 Task: Create a due date automation trigger when advanced on, on the tuesday of the week before a card is due add dates not due today at 11:00 AM.
Action: Mouse moved to (883, 258)
Screenshot: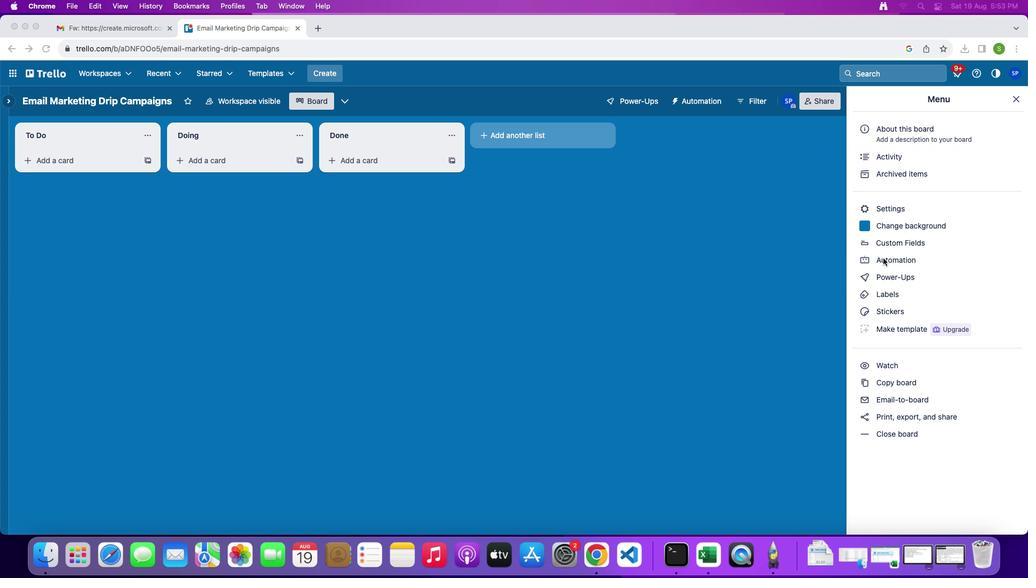
Action: Mouse pressed left at (883, 258)
Screenshot: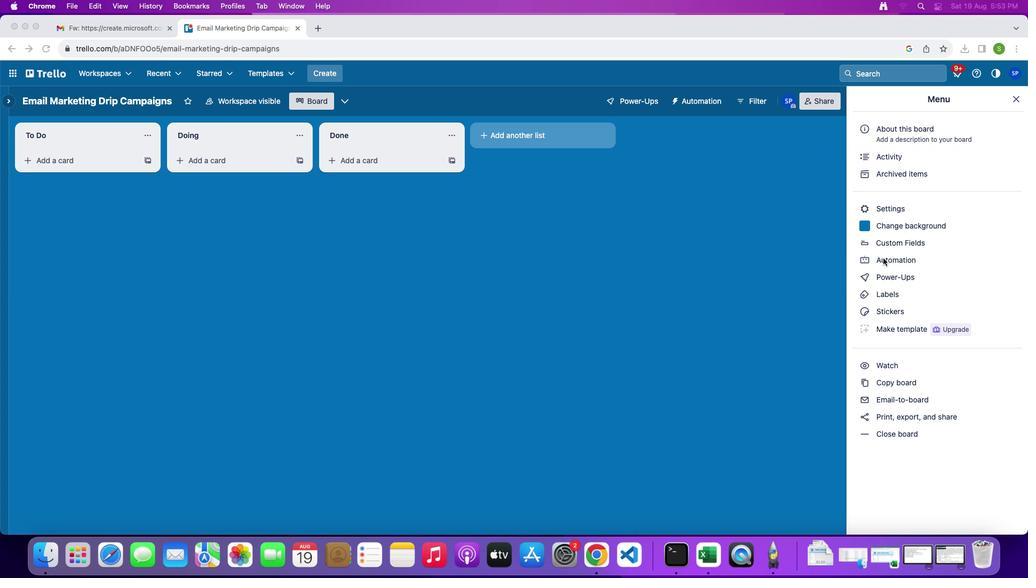 
Action: Mouse pressed left at (883, 258)
Screenshot: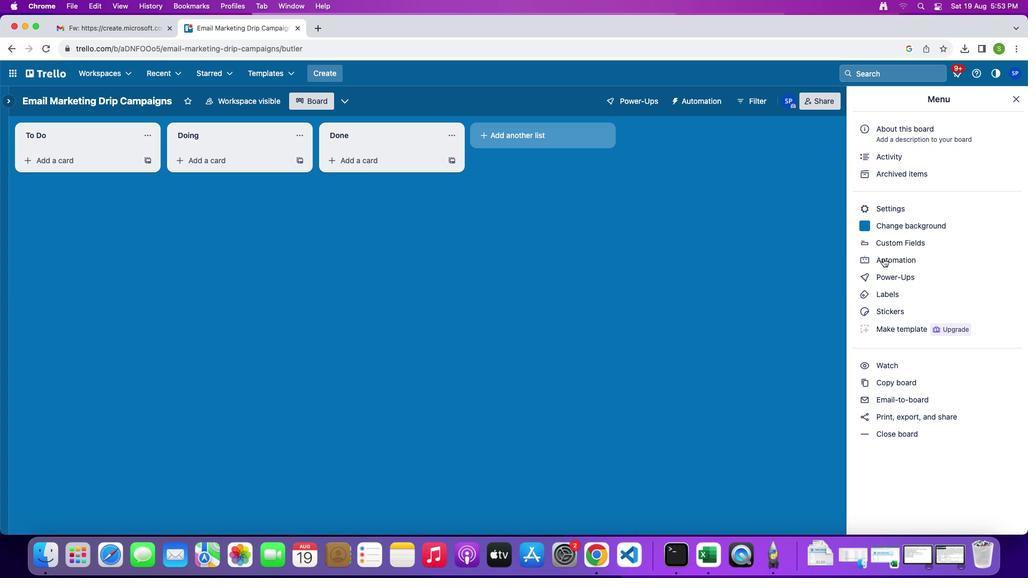 
Action: Mouse moved to (74, 238)
Screenshot: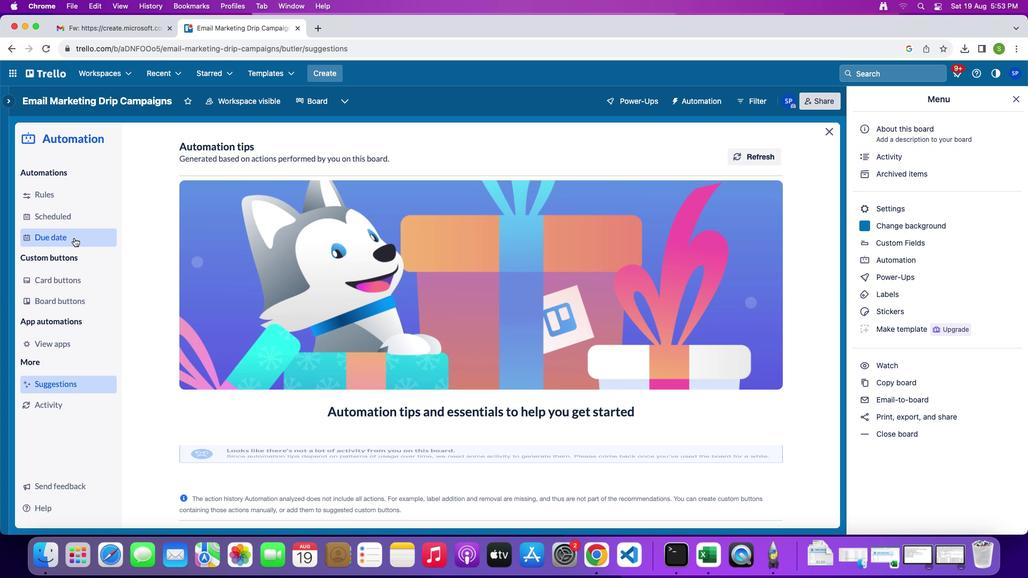 
Action: Mouse pressed left at (74, 238)
Screenshot: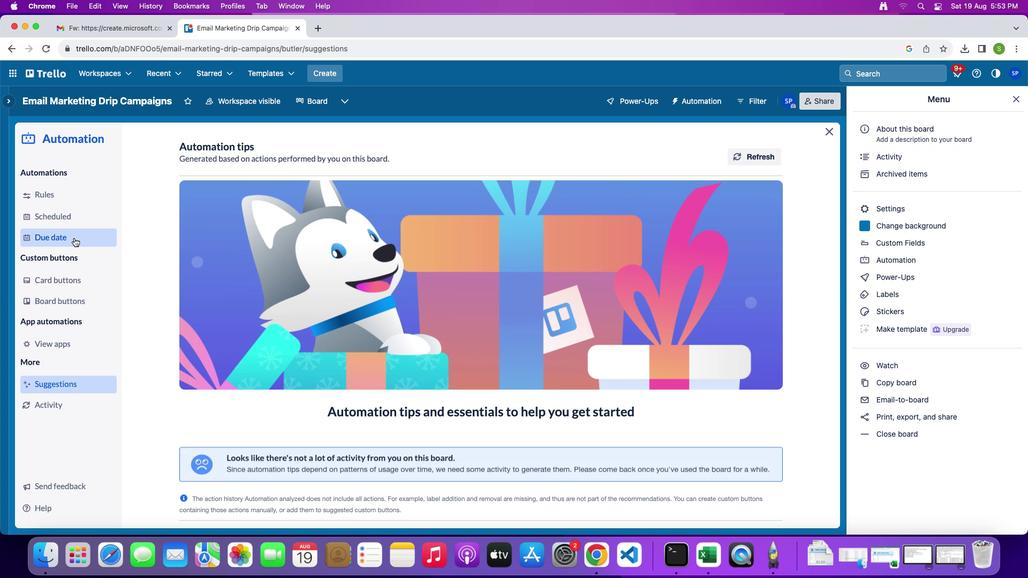 
Action: Mouse moved to (715, 149)
Screenshot: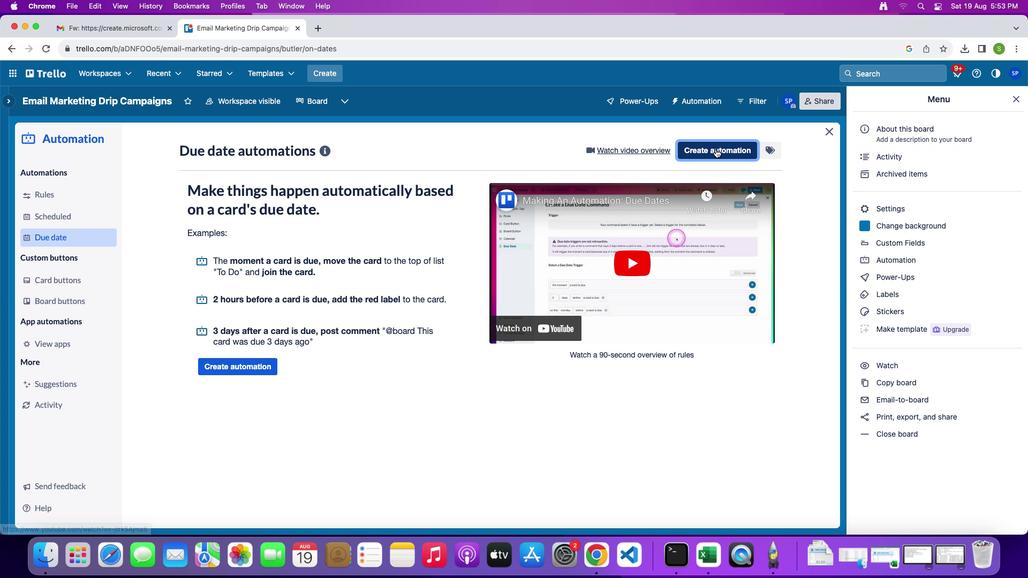 
Action: Mouse pressed left at (715, 149)
Screenshot: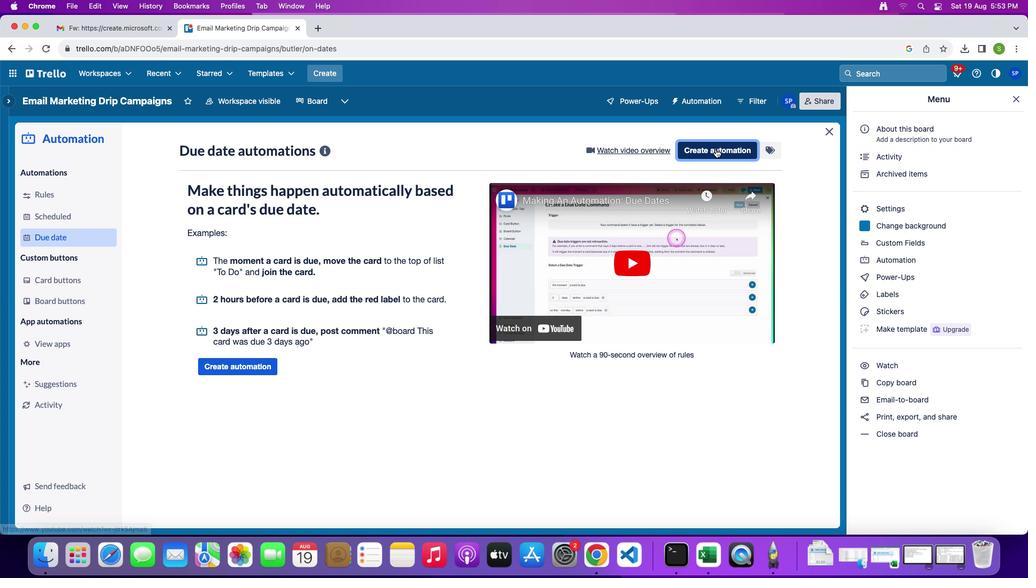 
Action: Mouse moved to (345, 252)
Screenshot: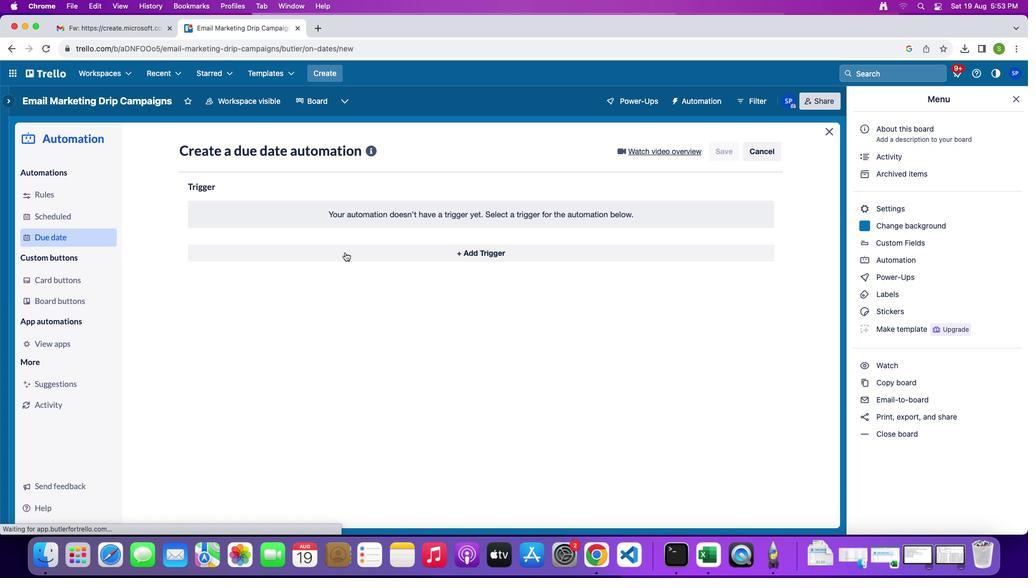 
Action: Mouse pressed left at (345, 252)
Screenshot: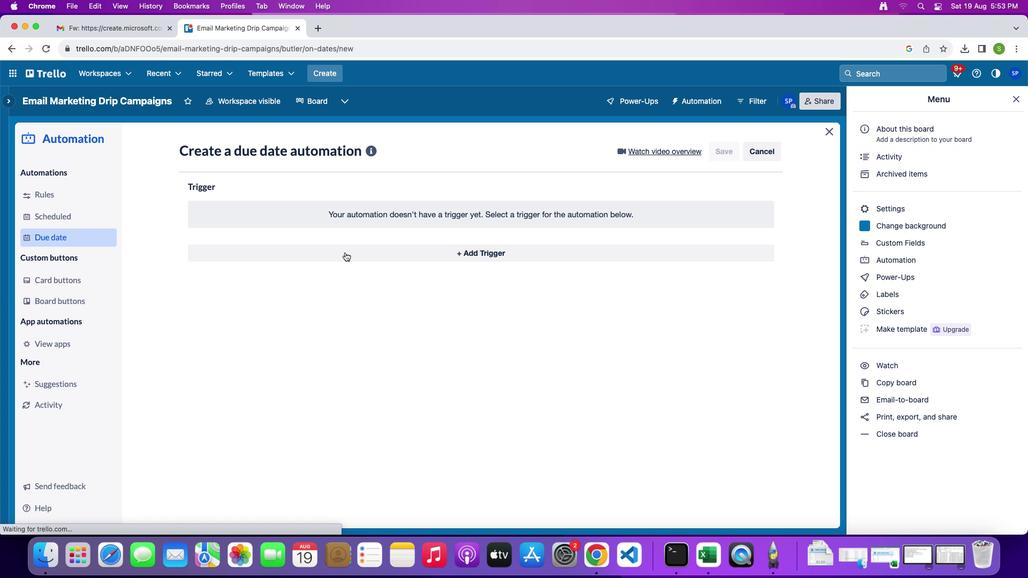 
Action: Mouse moved to (245, 454)
Screenshot: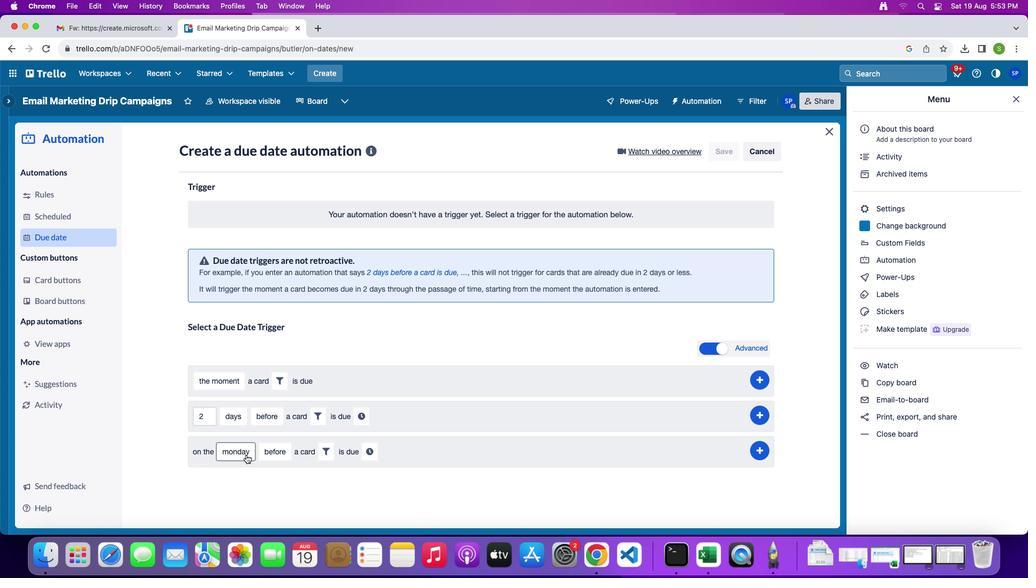 
Action: Mouse pressed left at (245, 454)
Screenshot: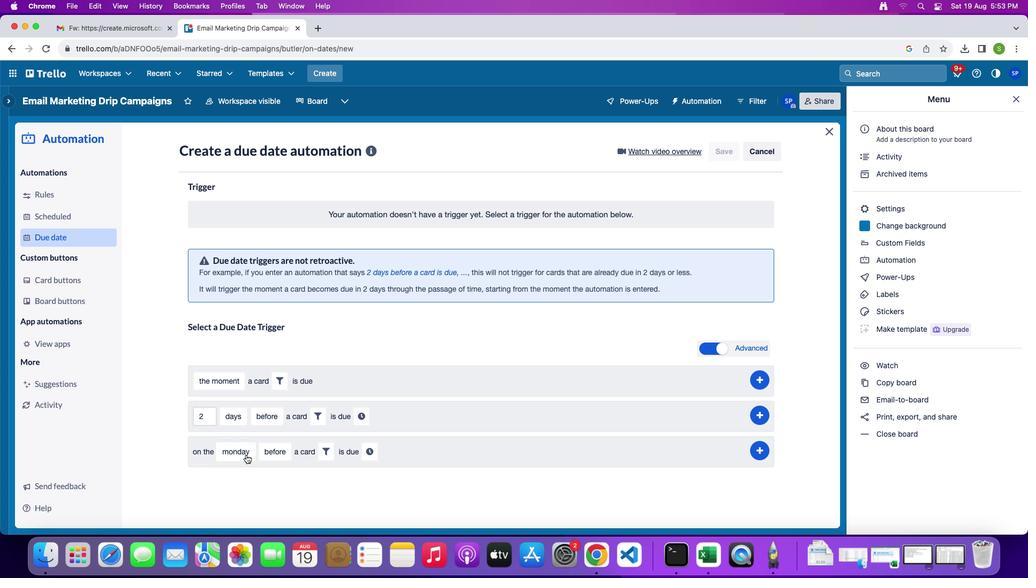 
Action: Mouse moved to (255, 321)
Screenshot: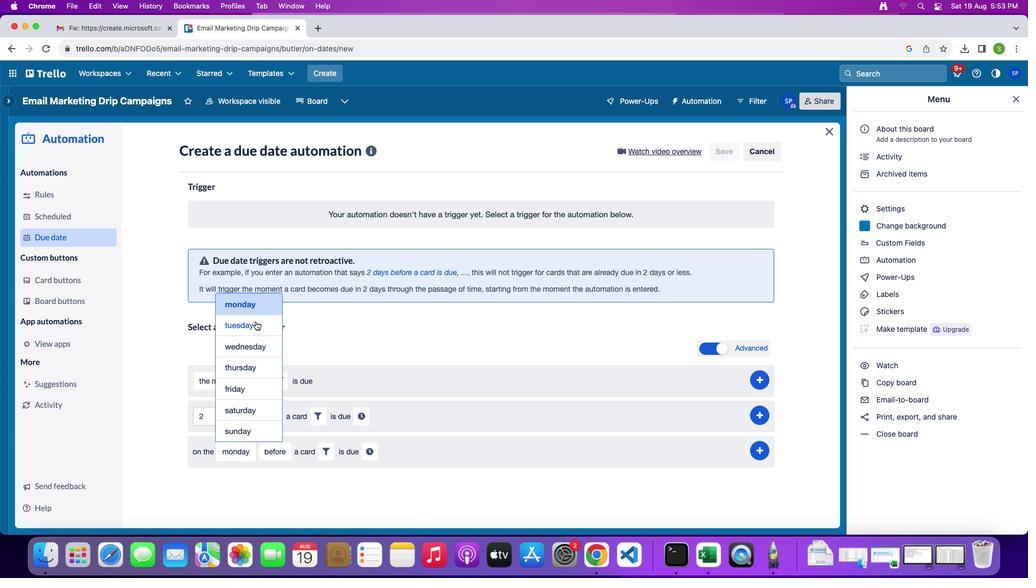 
Action: Mouse pressed left at (255, 321)
Screenshot: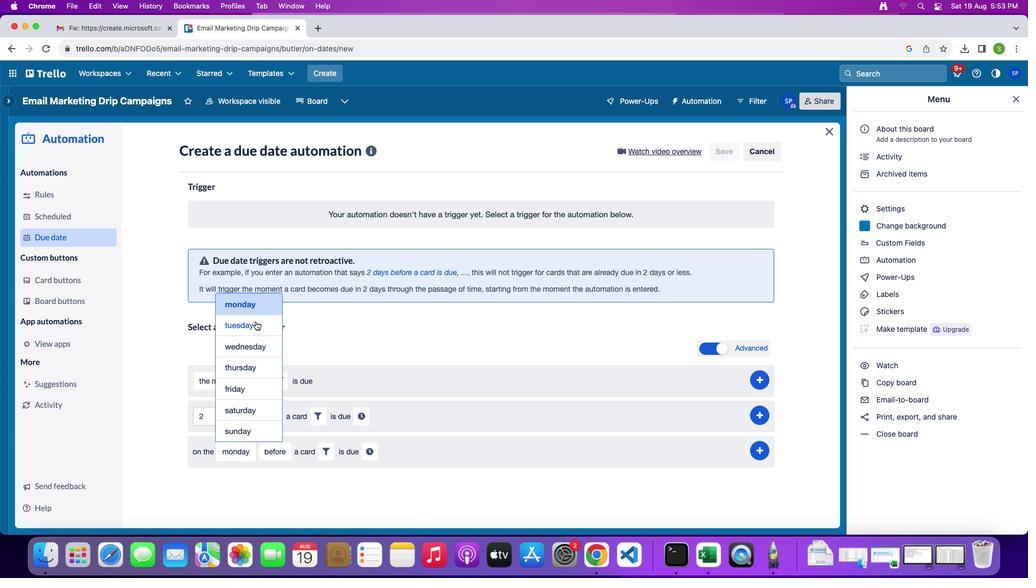 
Action: Mouse moved to (275, 443)
Screenshot: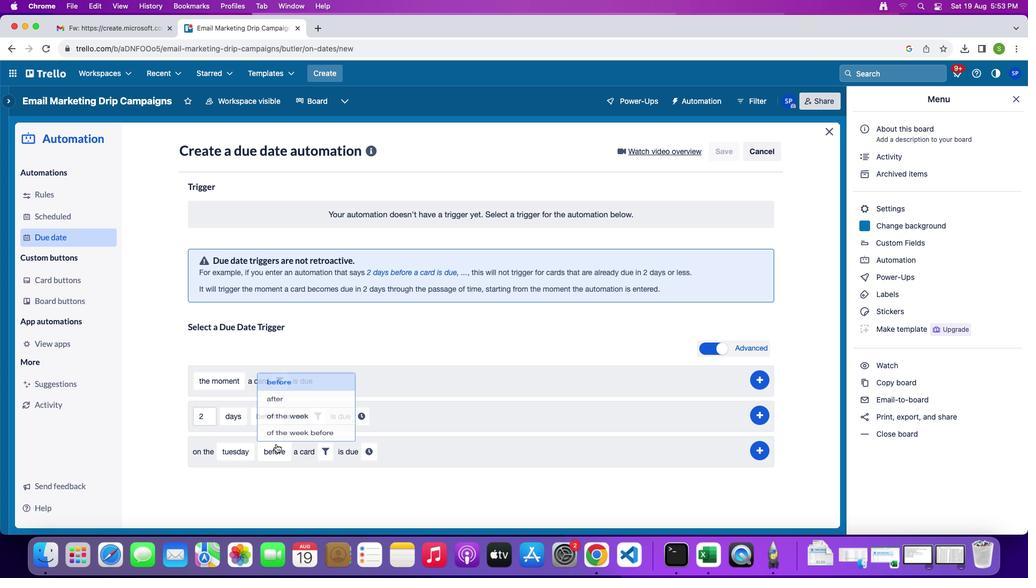 
Action: Mouse pressed left at (275, 443)
Screenshot: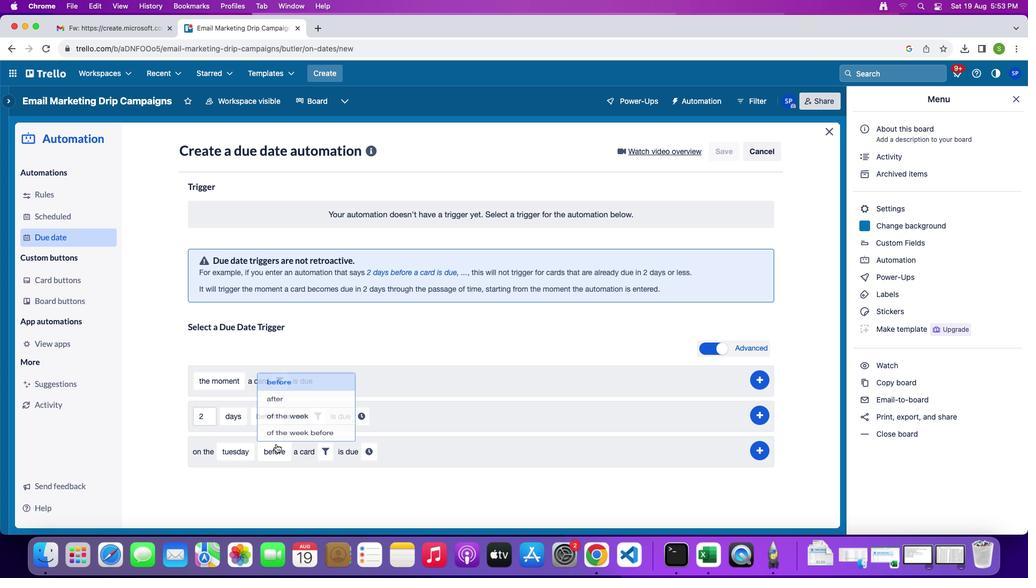
Action: Mouse moved to (283, 428)
Screenshot: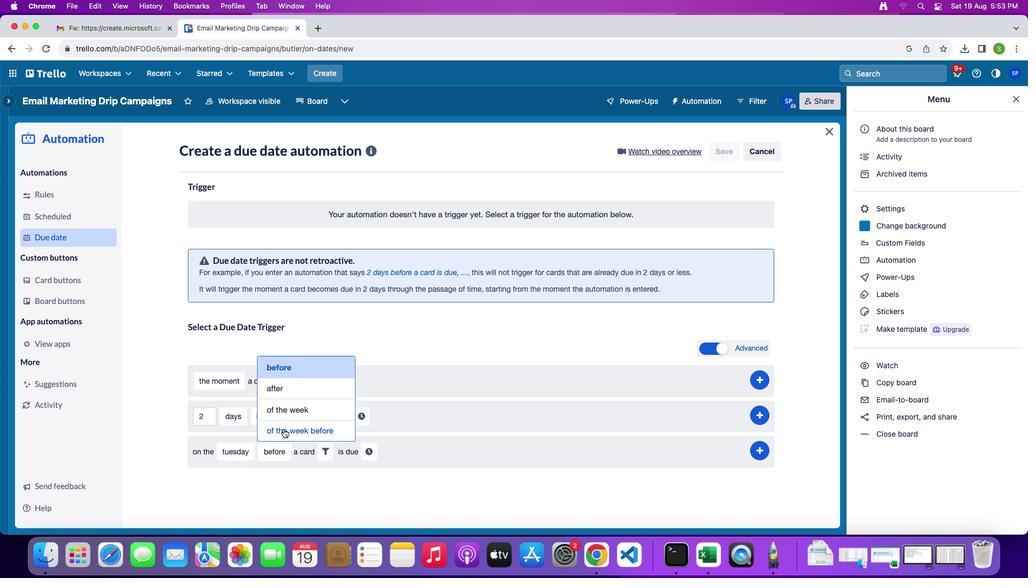 
Action: Mouse pressed left at (283, 428)
Screenshot: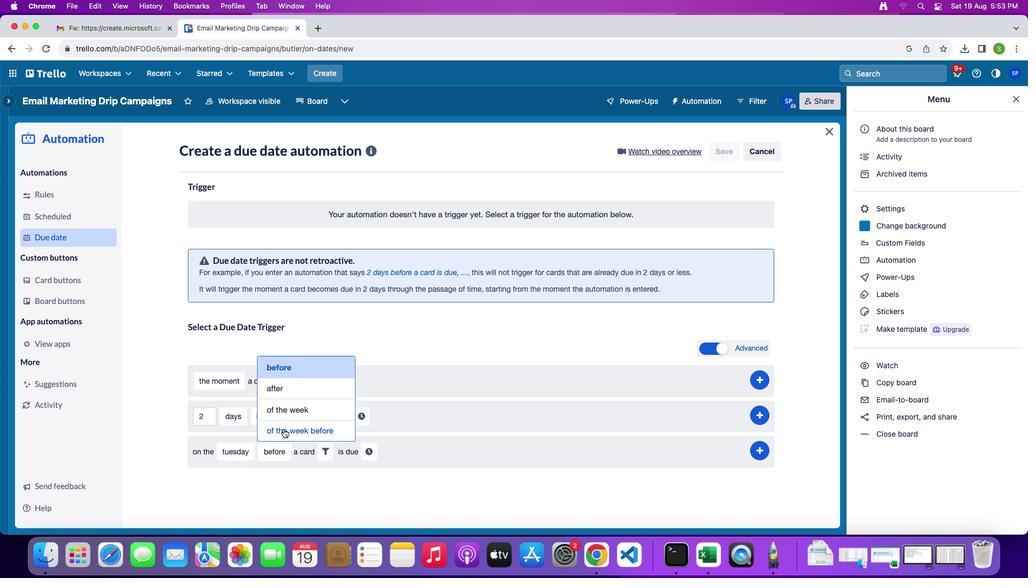 
Action: Mouse moved to (359, 451)
Screenshot: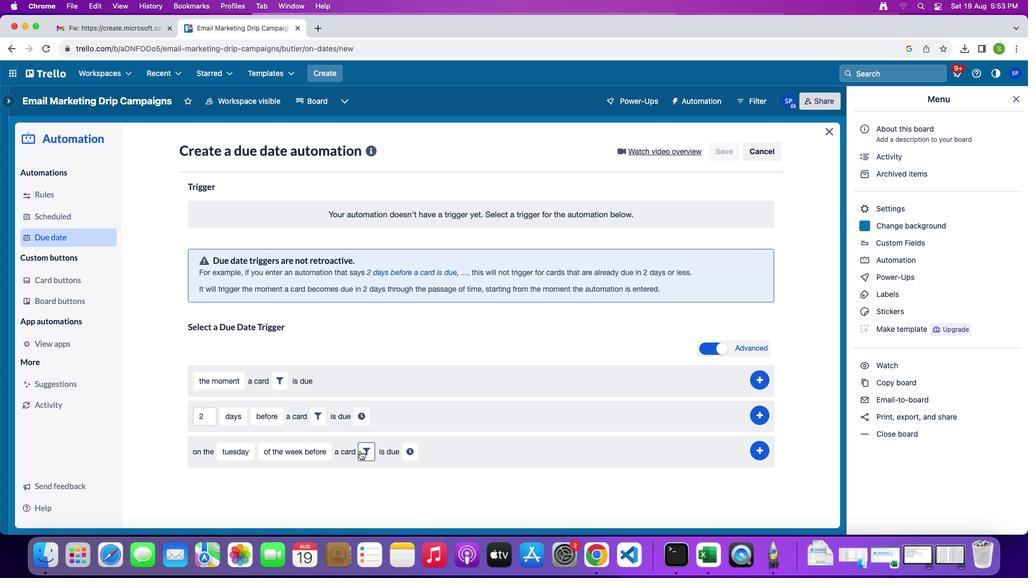 
Action: Mouse pressed left at (359, 451)
Screenshot: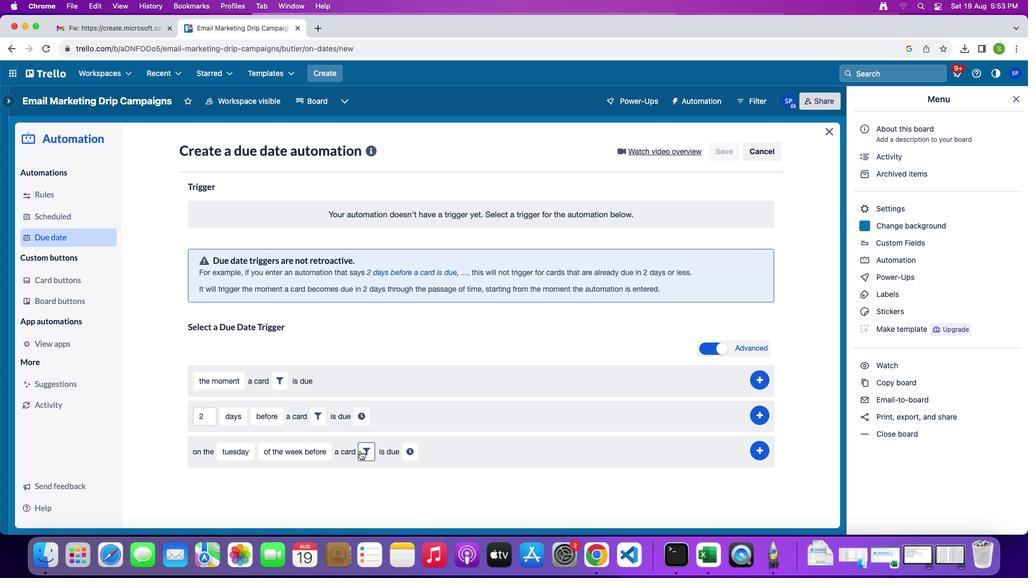 
Action: Mouse moved to (416, 485)
Screenshot: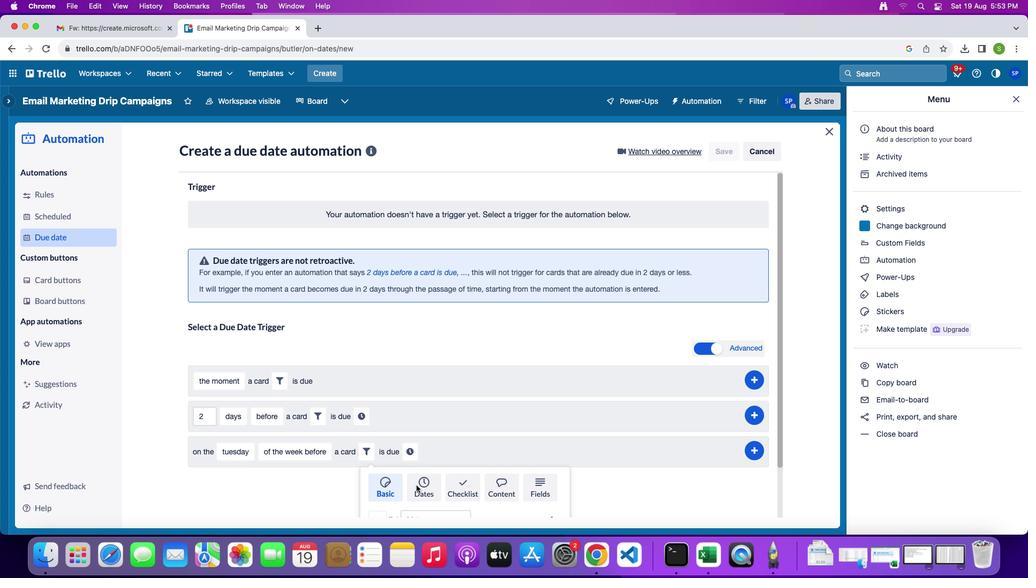 
Action: Mouse pressed left at (416, 485)
Screenshot: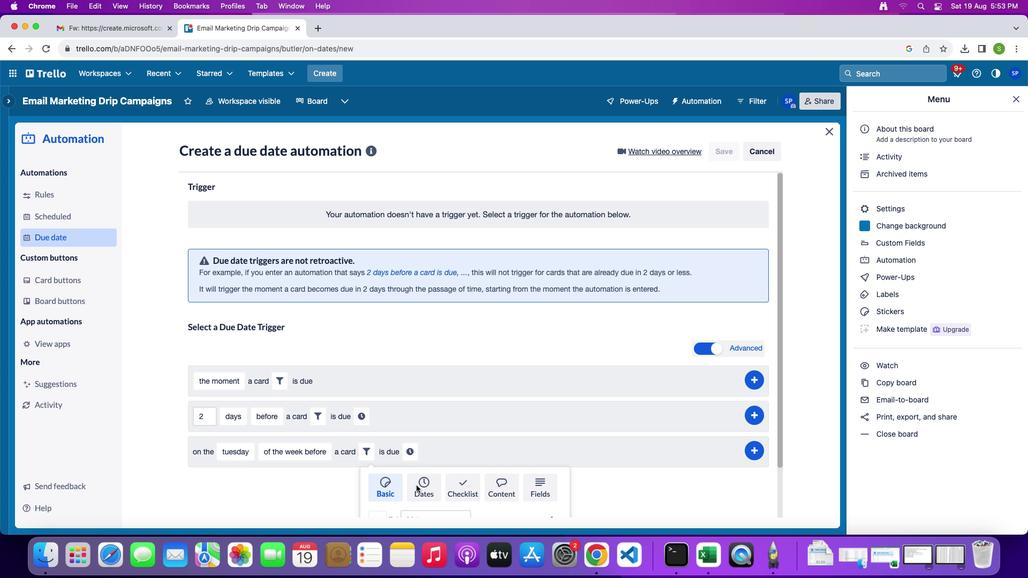 
Action: Mouse moved to (332, 481)
Screenshot: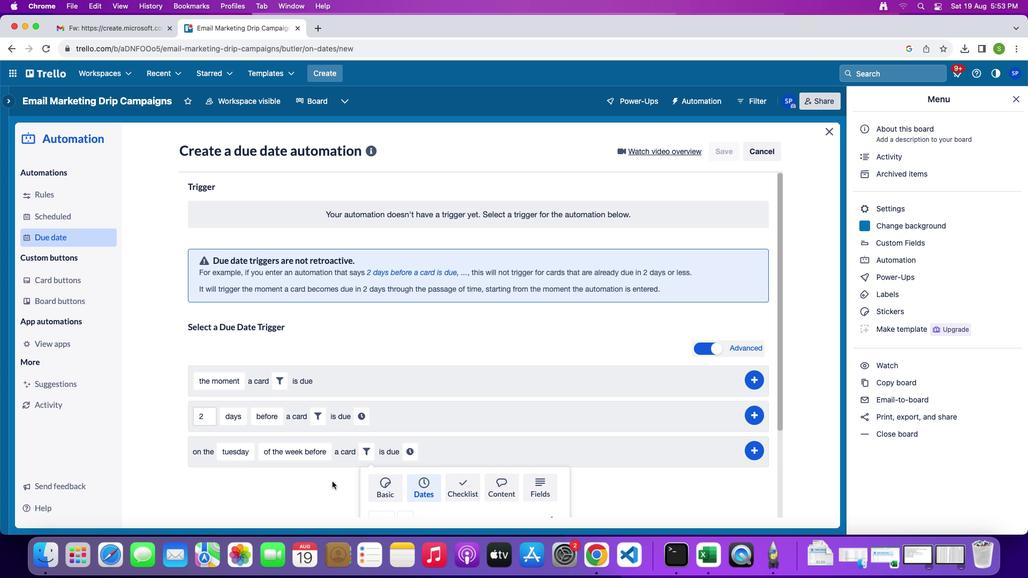 
Action: Mouse scrolled (332, 481) with delta (0, 0)
Screenshot: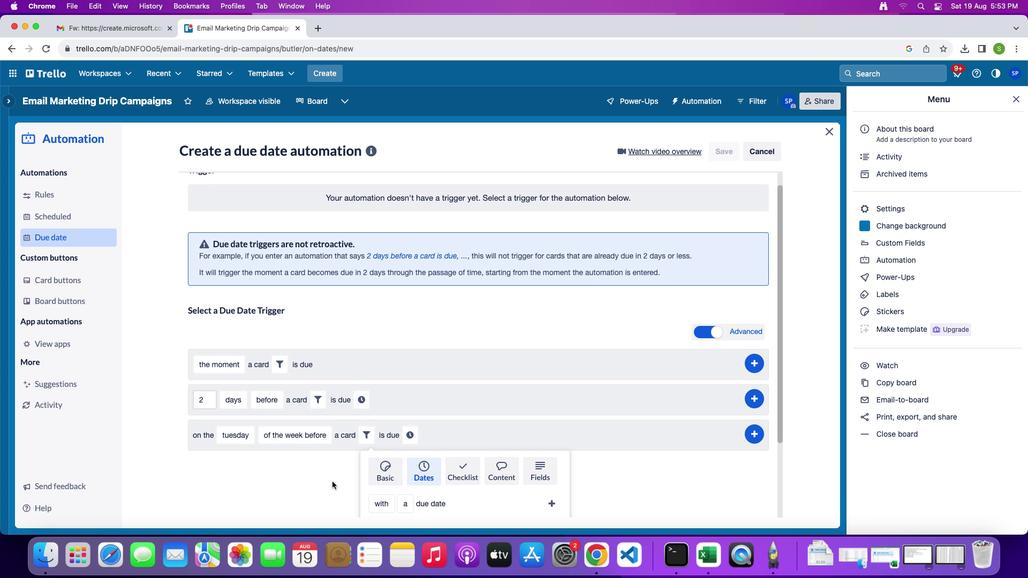 
Action: Mouse moved to (332, 481)
Screenshot: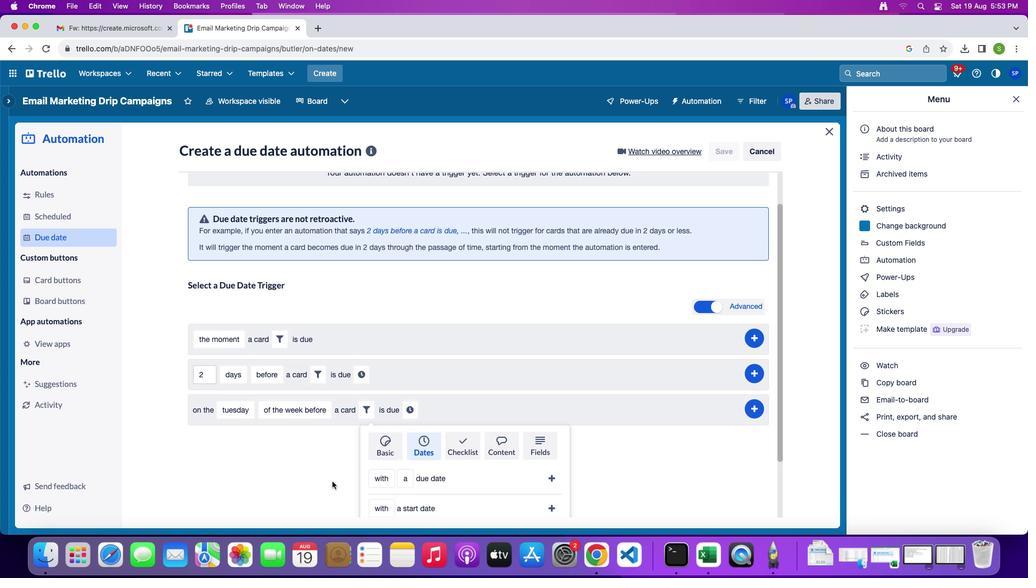 
Action: Mouse scrolled (332, 481) with delta (0, 0)
Screenshot: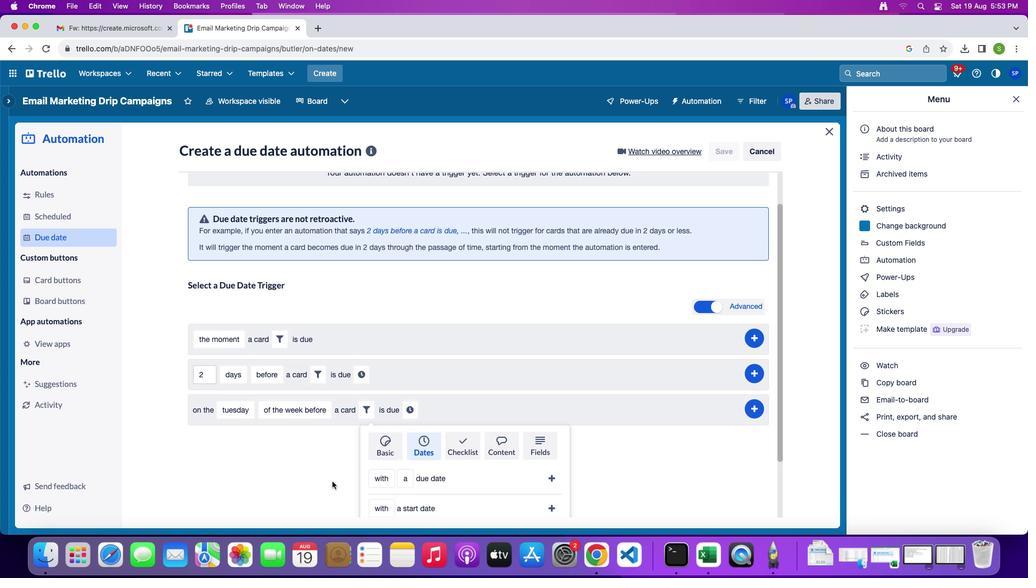 
Action: Mouse scrolled (332, 481) with delta (0, -1)
Screenshot: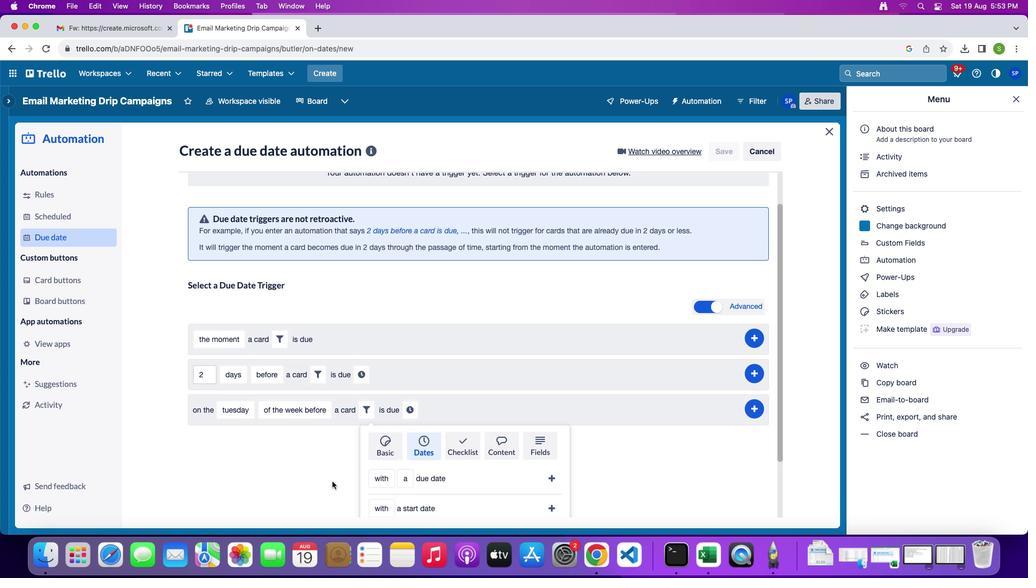 
Action: Mouse scrolled (332, 481) with delta (0, -2)
Screenshot: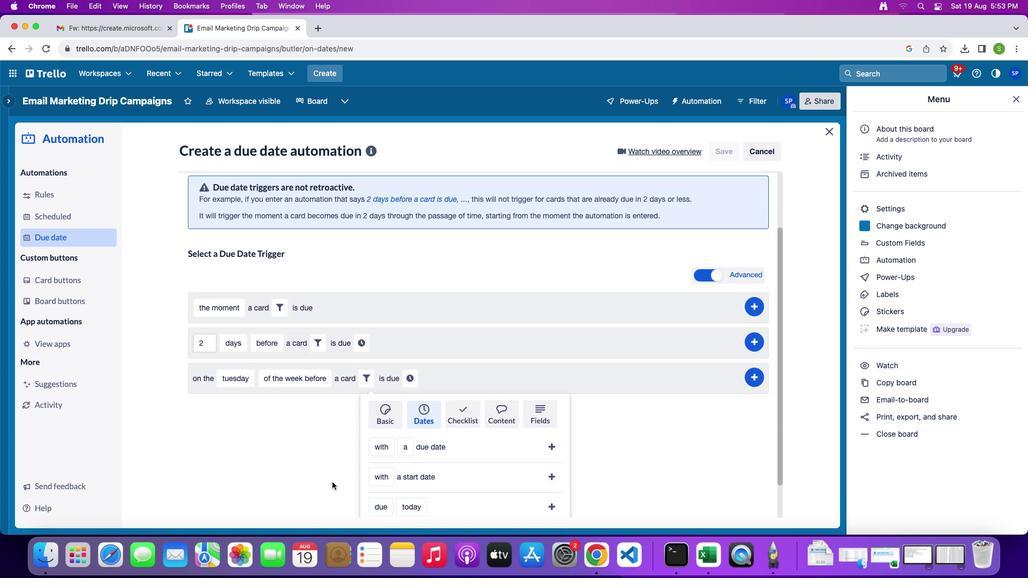 
Action: Mouse scrolled (332, 481) with delta (0, -2)
Screenshot: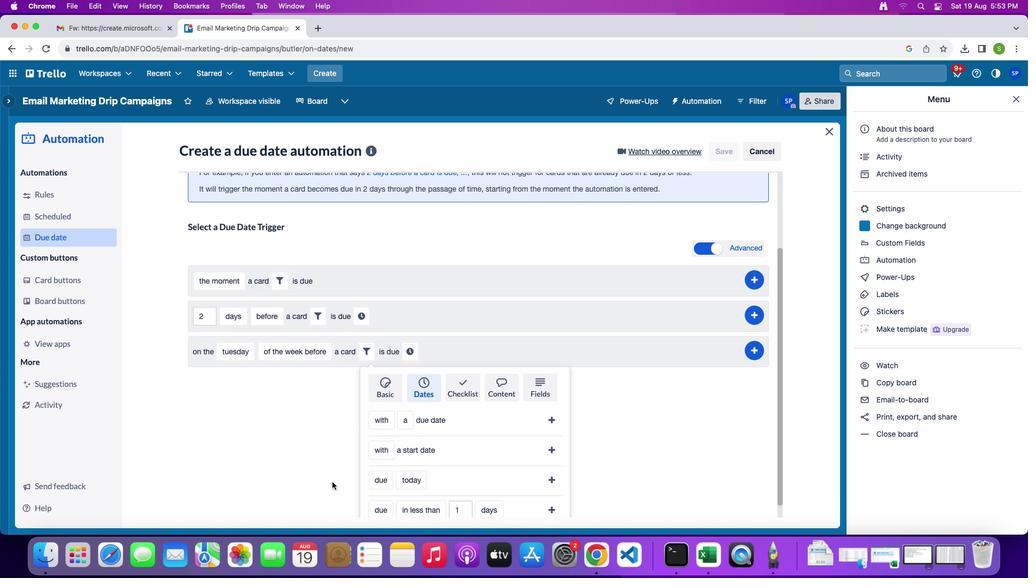 
Action: Mouse moved to (378, 469)
Screenshot: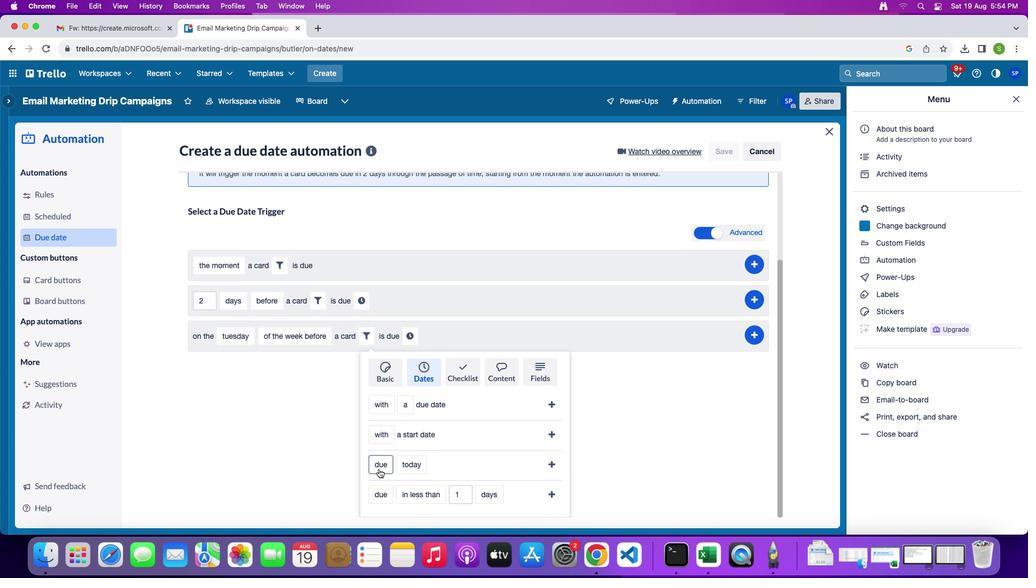 
Action: Mouse pressed left at (378, 469)
Screenshot: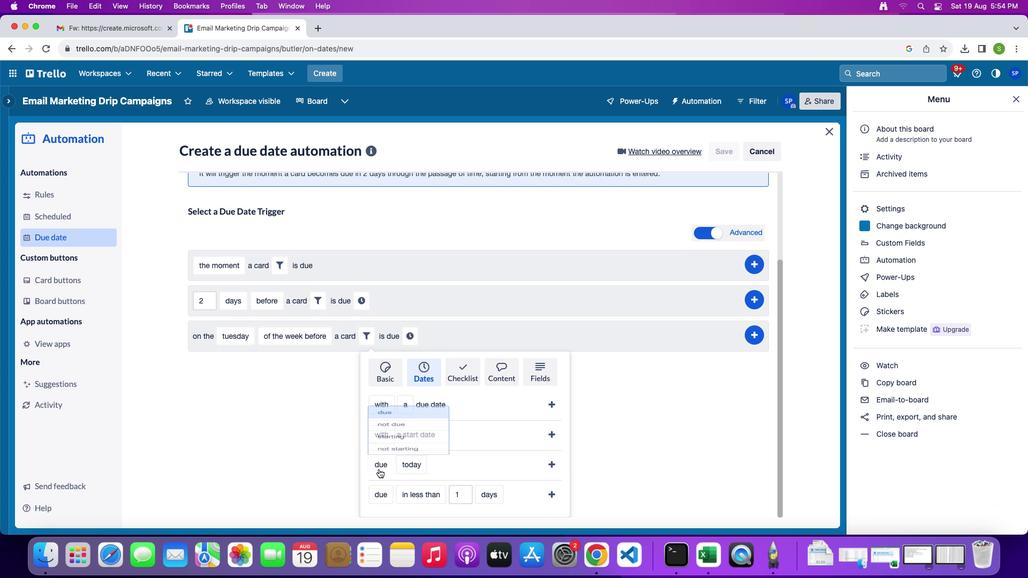 
Action: Mouse moved to (393, 402)
Screenshot: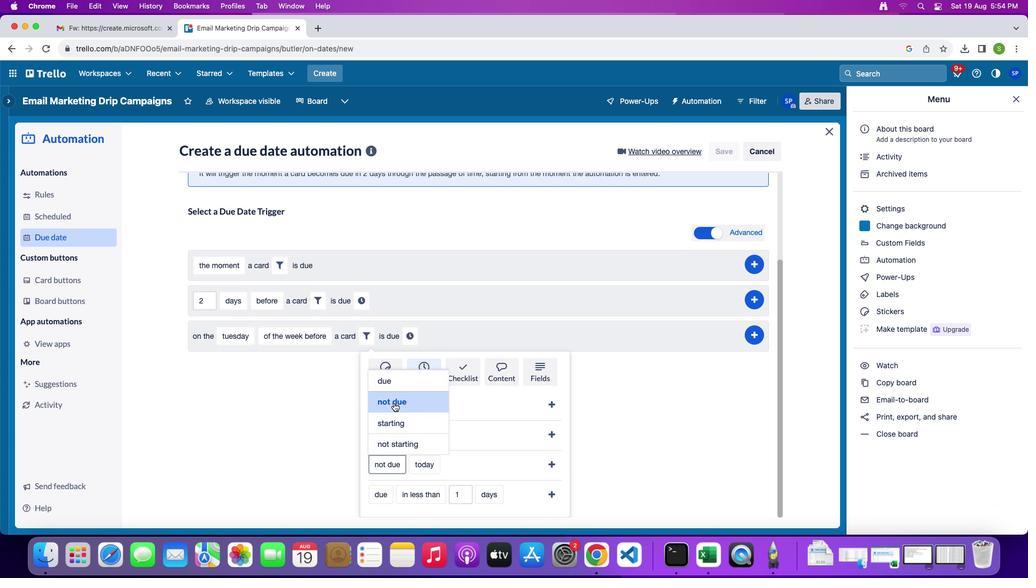 
Action: Mouse pressed left at (393, 402)
Screenshot: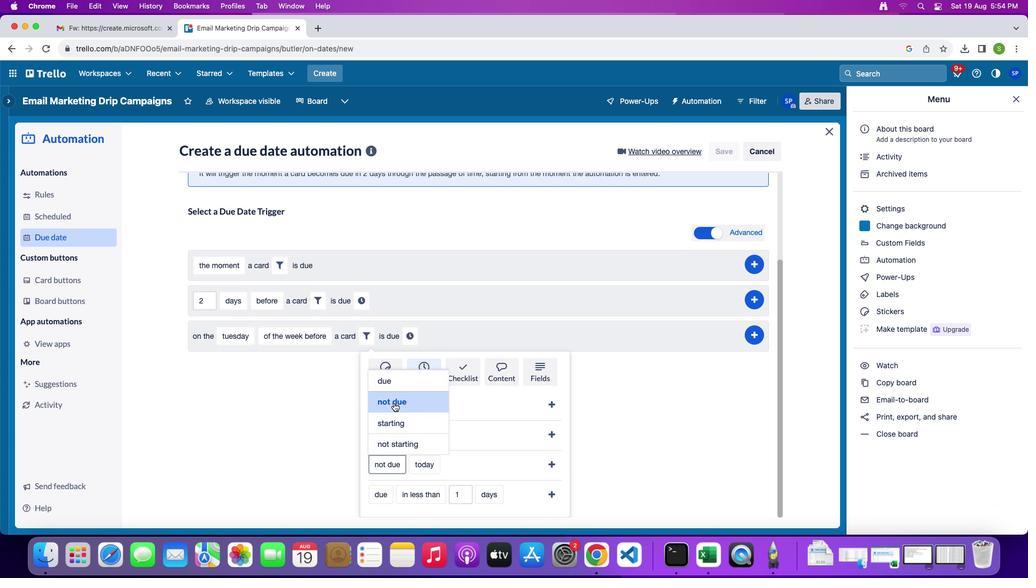 
Action: Mouse moved to (421, 462)
Screenshot: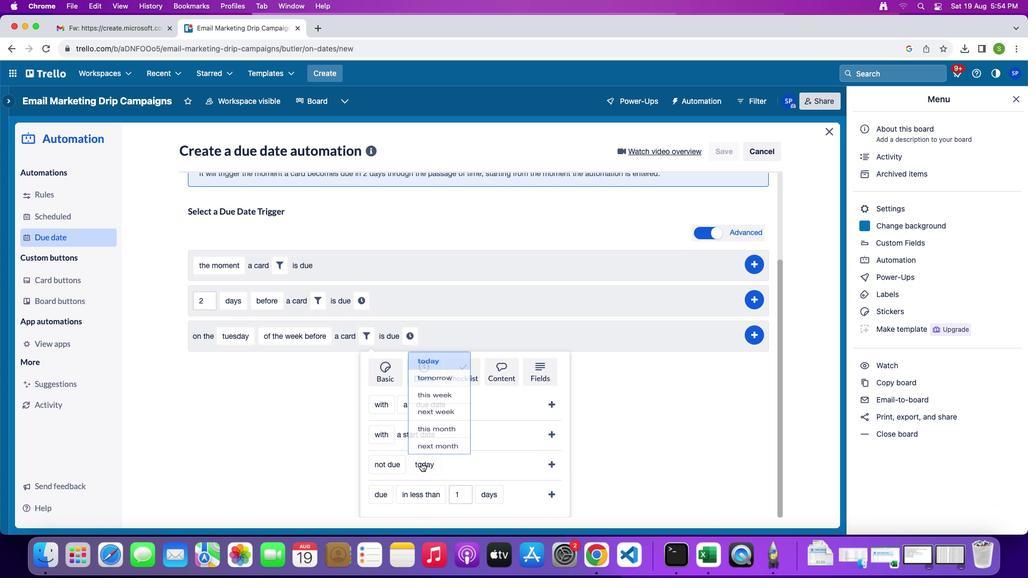 
Action: Mouse pressed left at (421, 462)
Screenshot: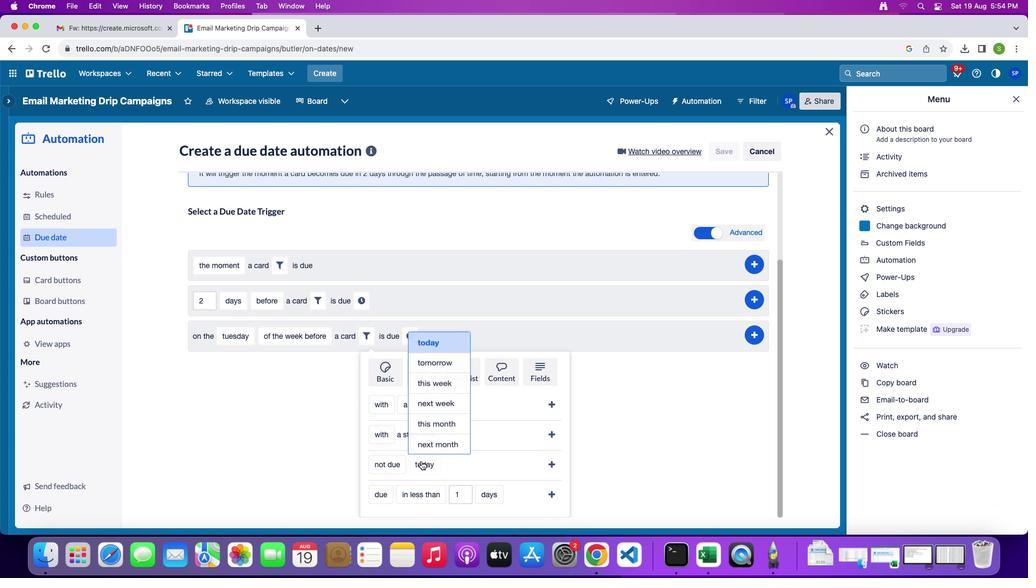
Action: Mouse moved to (443, 341)
Screenshot: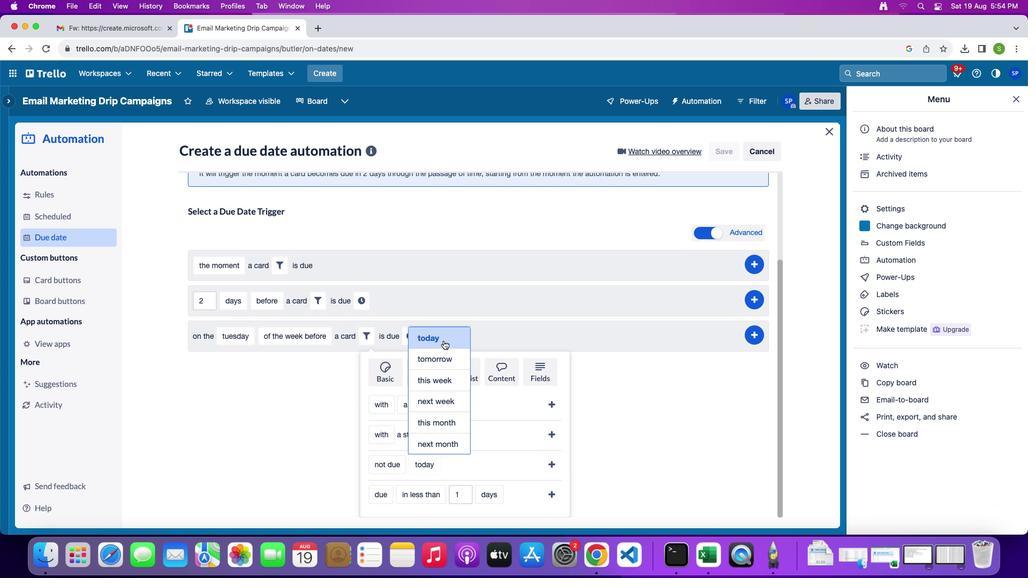 
Action: Mouse pressed left at (443, 341)
Screenshot: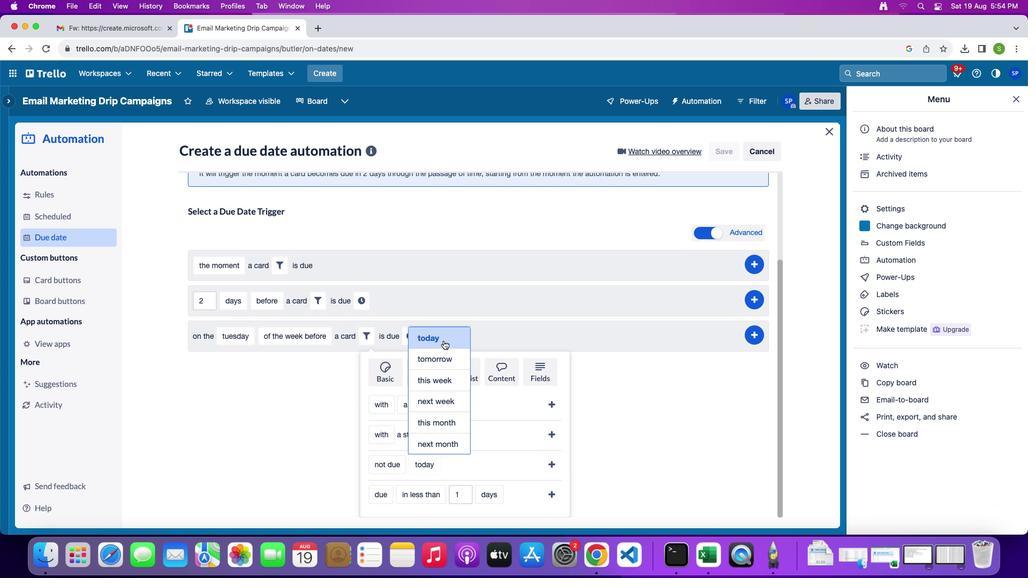 
Action: Mouse moved to (555, 466)
Screenshot: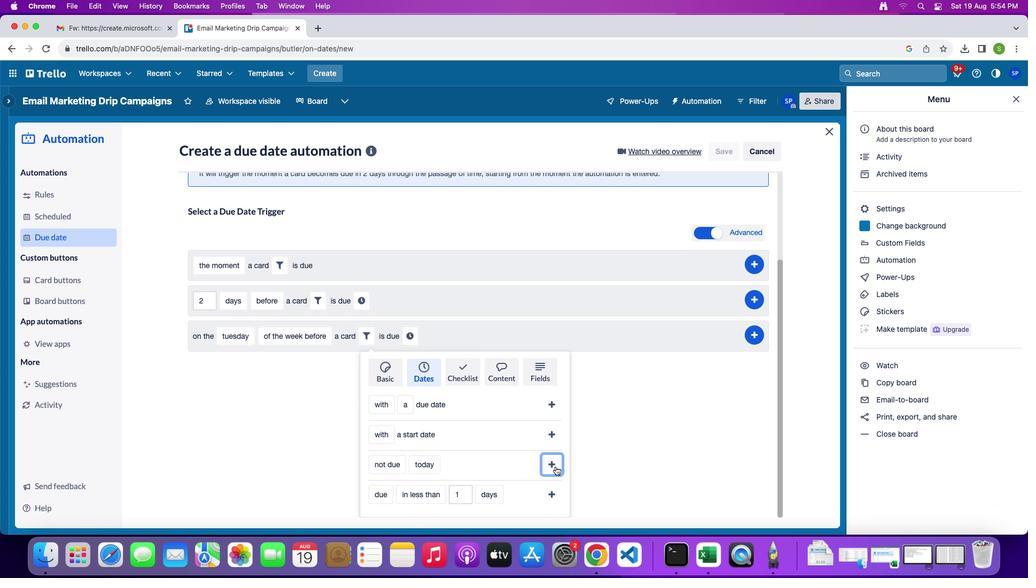 
Action: Mouse pressed left at (555, 466)
Screenshot: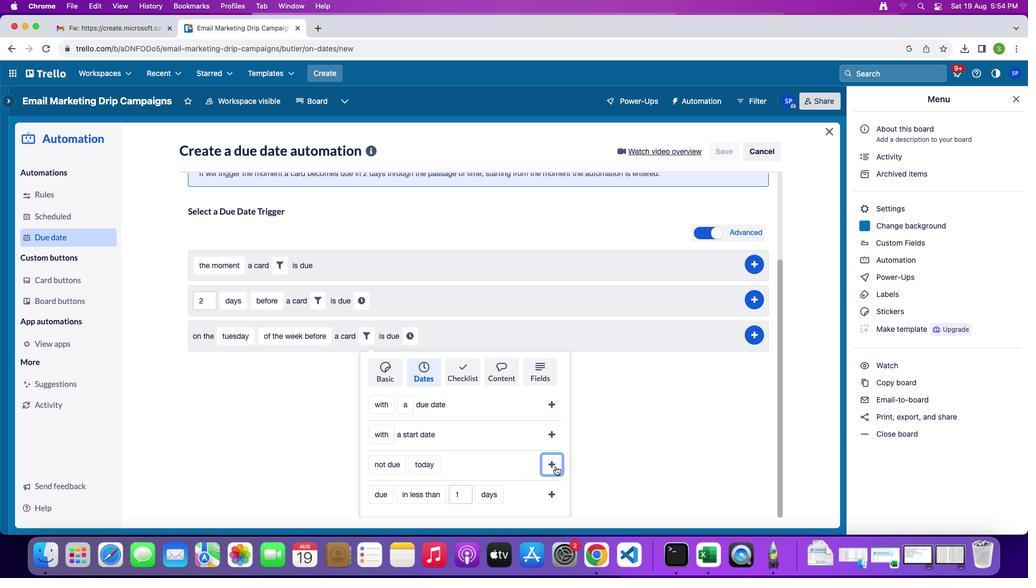 
Action: Mouse moved to (485, 452)
Screenshot: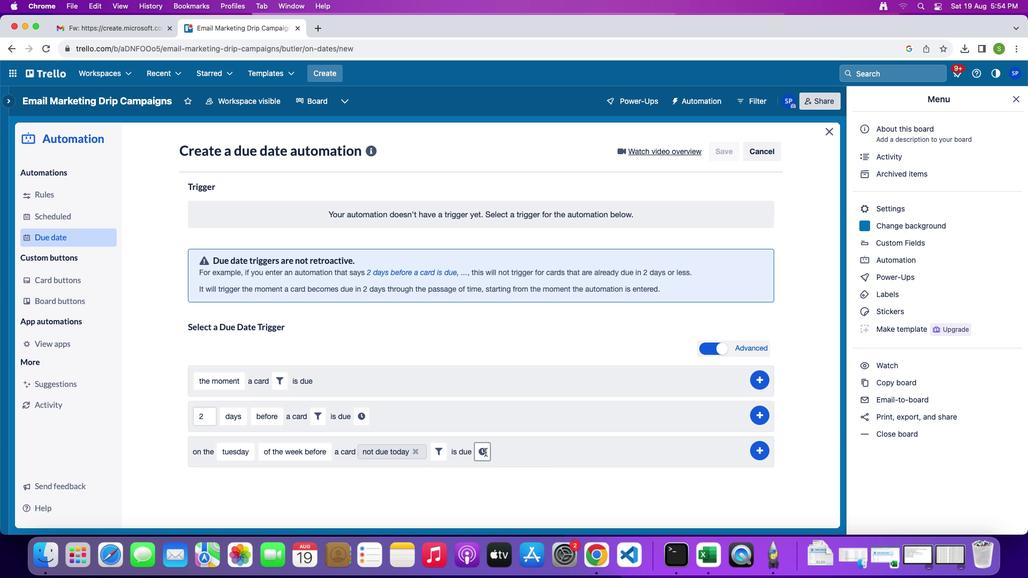 
Action: Mouse pressed left at (485, 452)
Screenshot: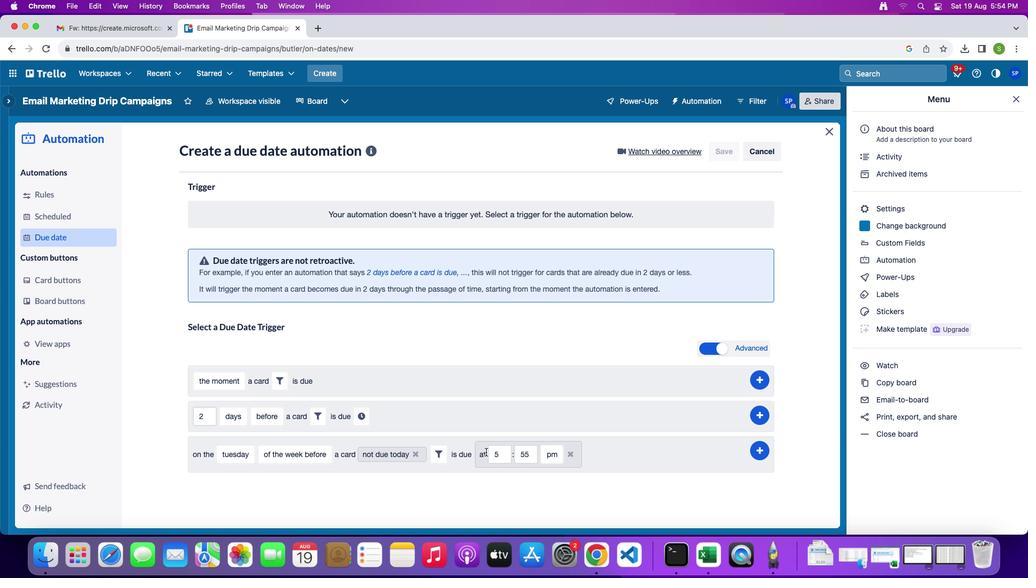
Action: Mouse moved to (507, 453)
Screenshot: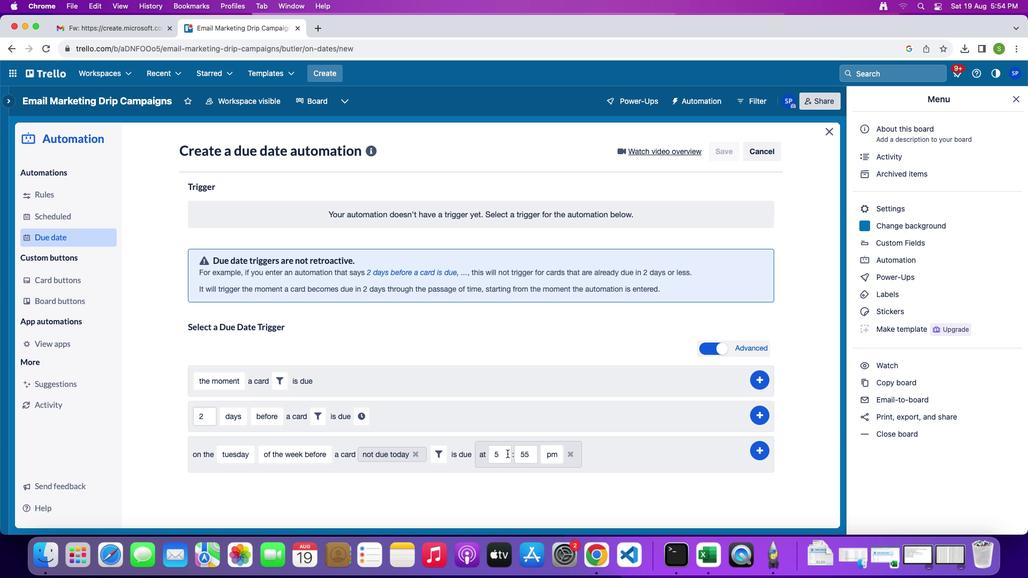 
Action: Mouse pressed left at (507, 453)
Screenshot: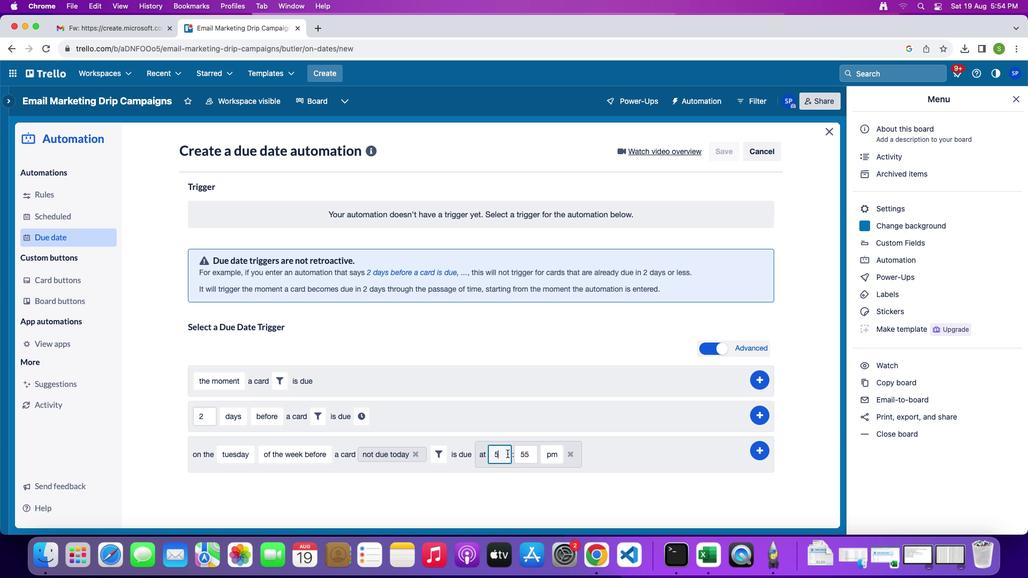 
Action: Key pressed '='Key.backspaceKey.backspaceKey.backspace'1''1'
Screenshot: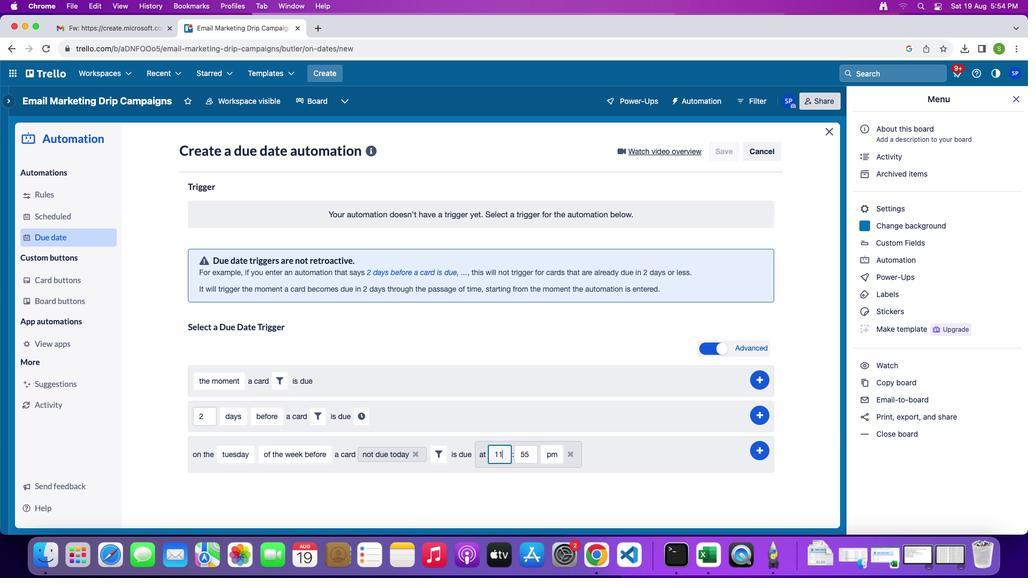 
Action: Mouse moved to (532, 453)
Screenshot: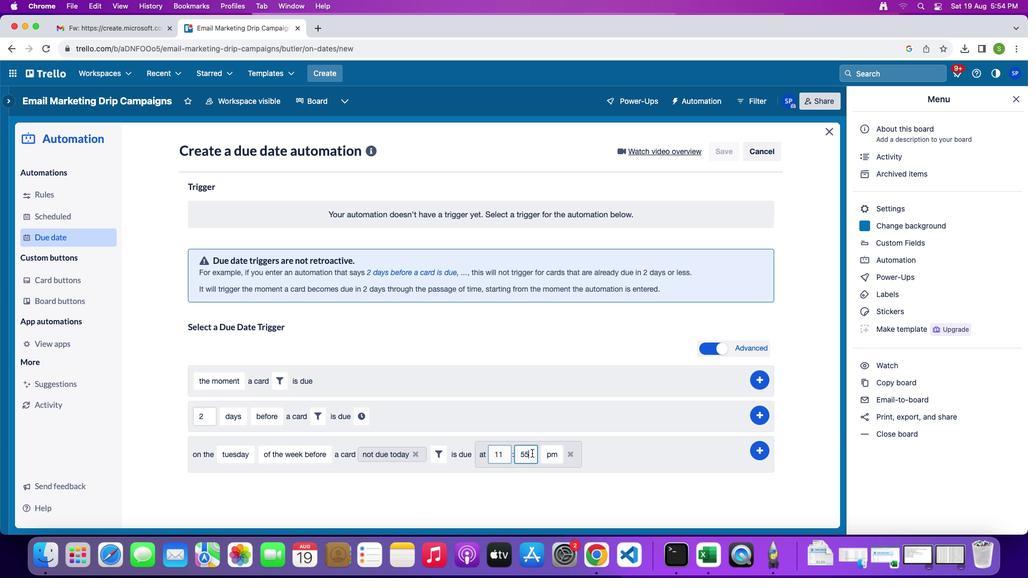 
Action: Mouse pressed left at (532, 453)
Screenshot: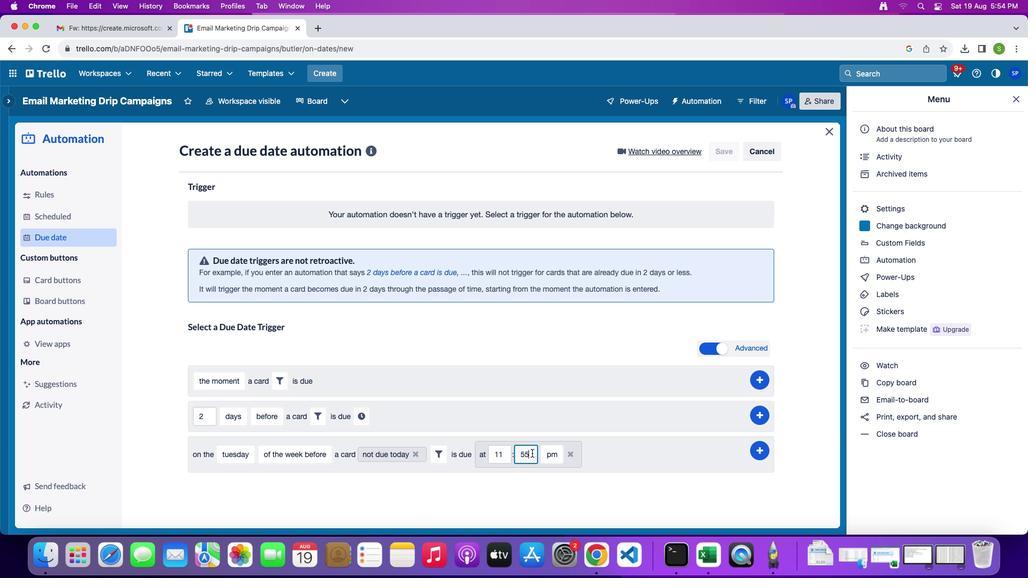 
Action: Mouse moved to (532, 453)
Screenshot: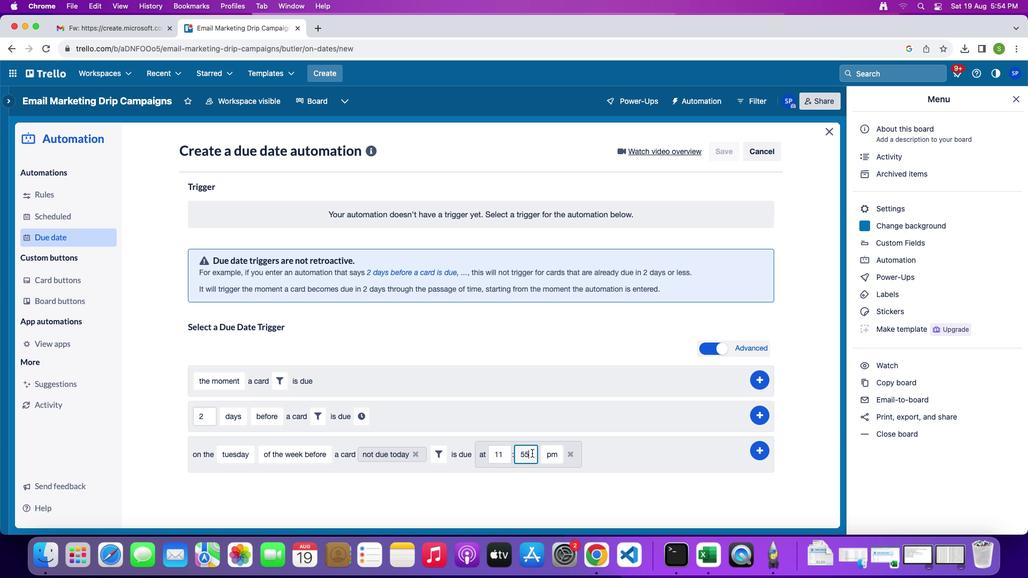 
Action: Key pressed Key.backspaceKey.backspaceKey.backspace'0''0'
Screenshot: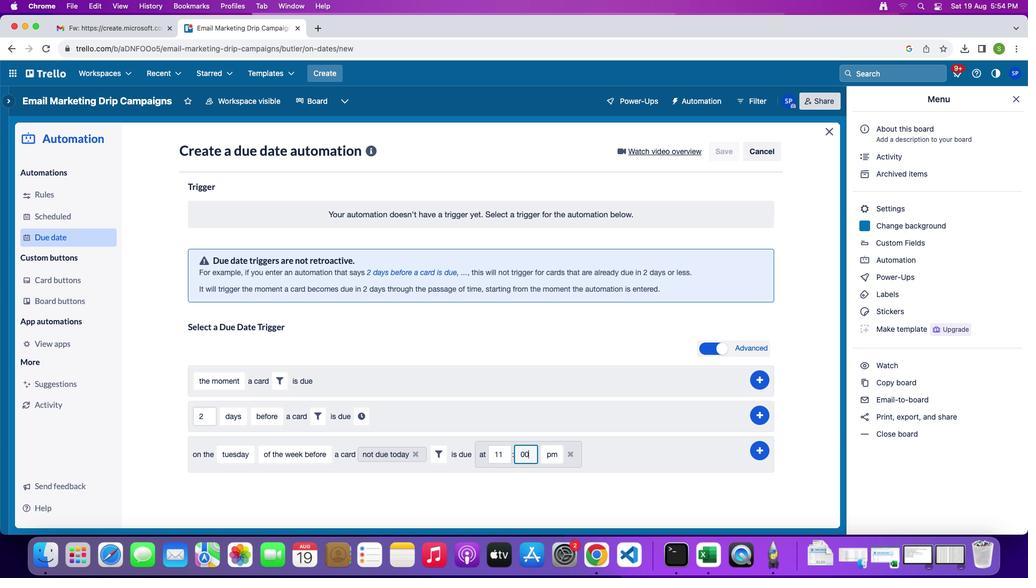 
Action: Mouse moved to (555, 454)
Screenshot: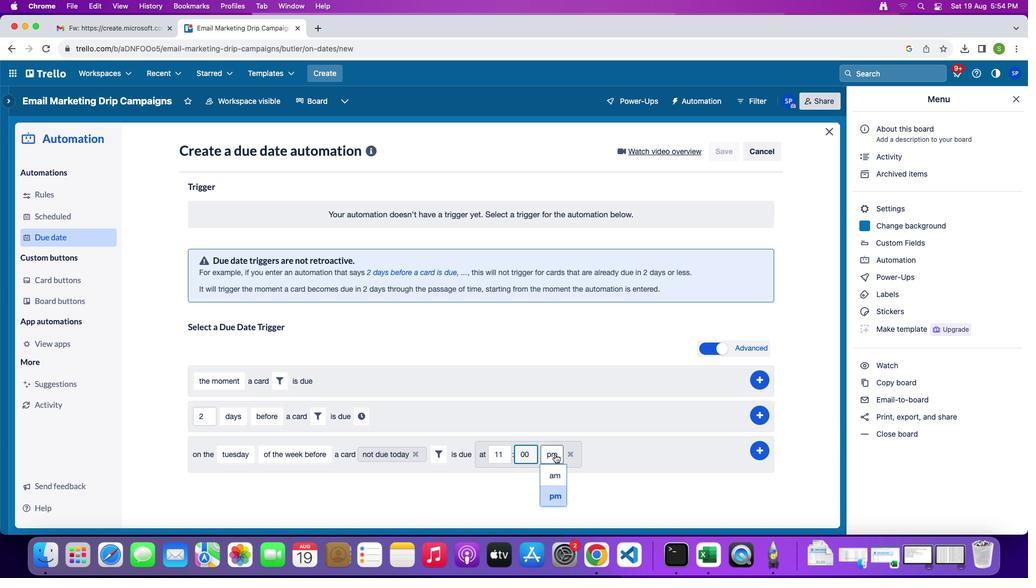 
Action: Mouse pressed left at (555, 454)
Screenshot: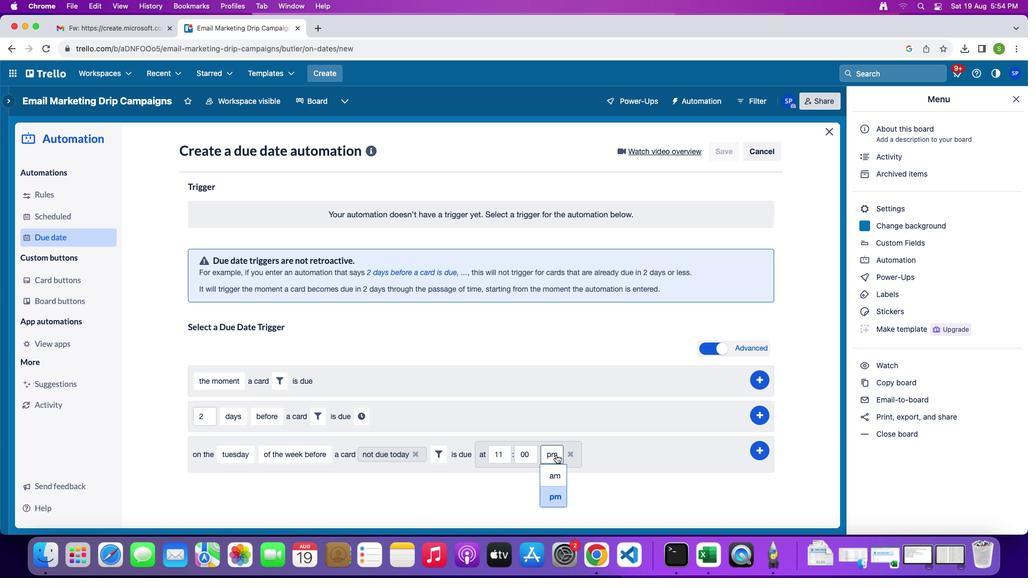 
Action: Mouse moved to (555, 476)
Screenshot: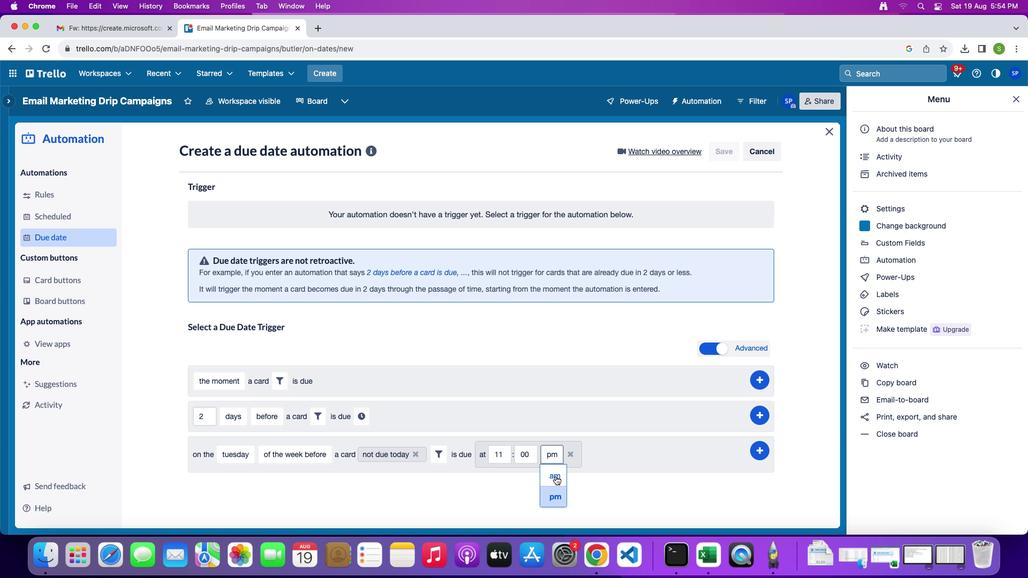 
Action: Mouse pressed left at (555, 476)
Screenshot: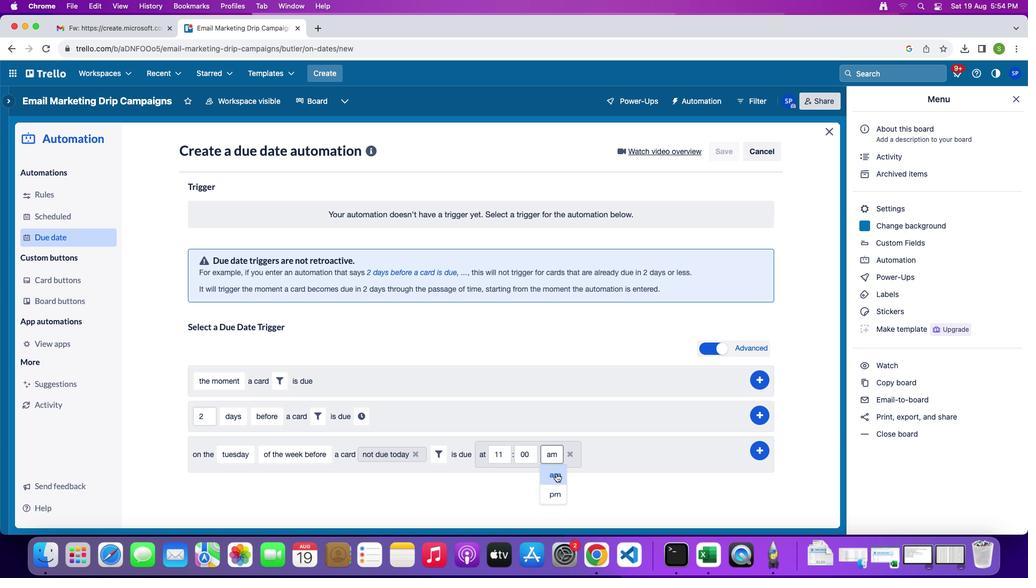 
Action: Mouse moved to (758, 448)
Screenshot: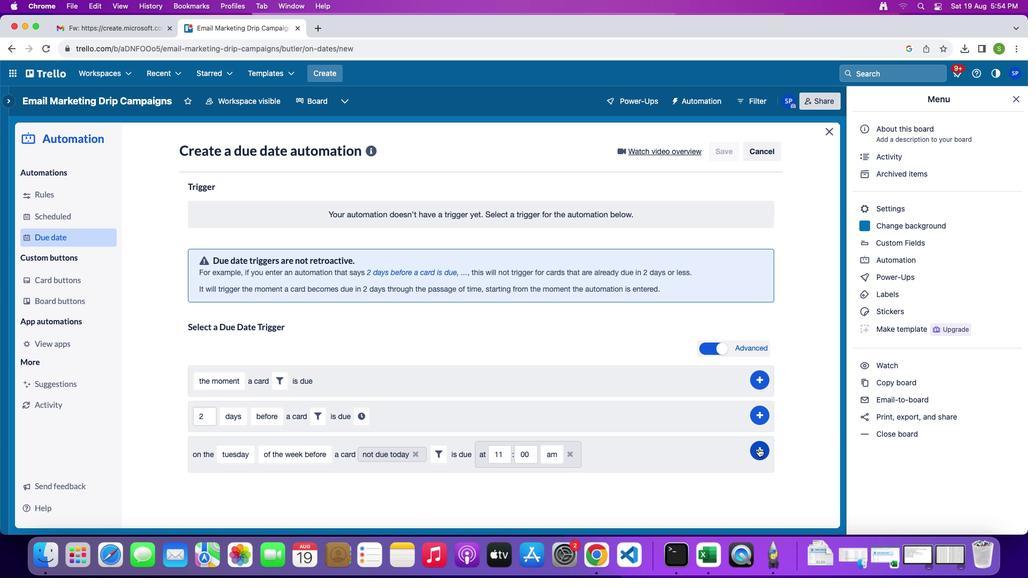 
Action: Mouse pressed left at (758, 448)
Screenshot: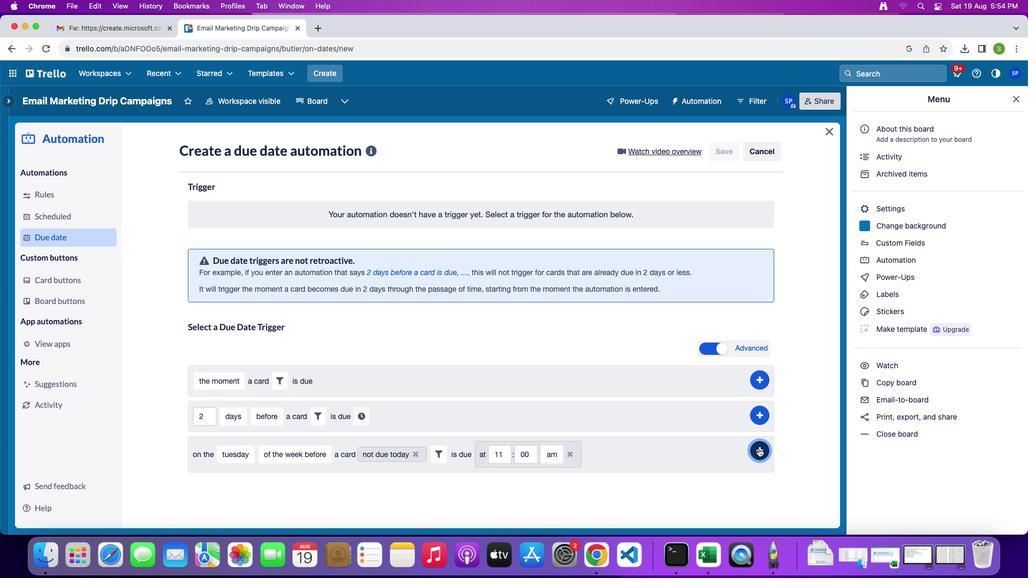 
Action: Mouse moved to (797, 393)
Screenshot: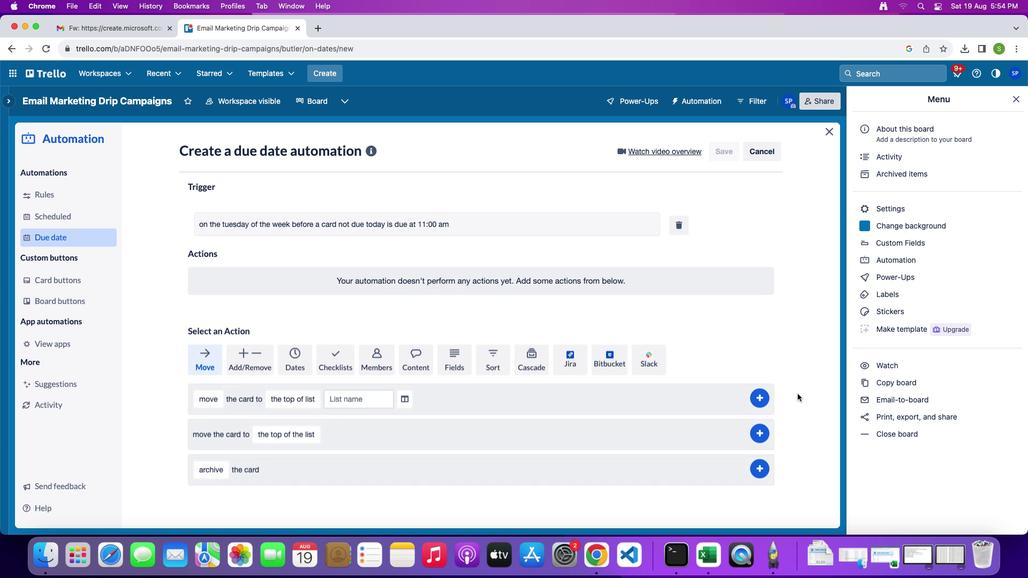 
